 Task: Filter the price books by "Recently viewed price books"
Action: Mouse scrolled (300, 181) with delta (0, 0)
Screenshot: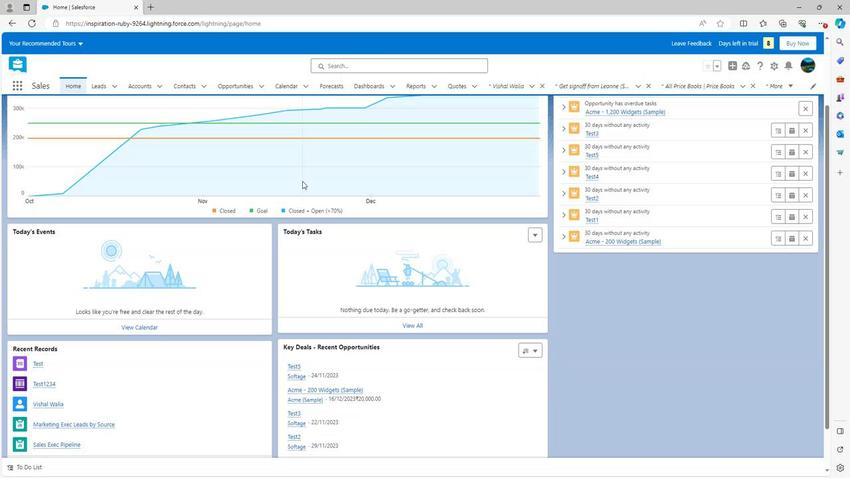 
Action: Mouse scrolled (300, 181) with delta (0, 0)
Screenshot: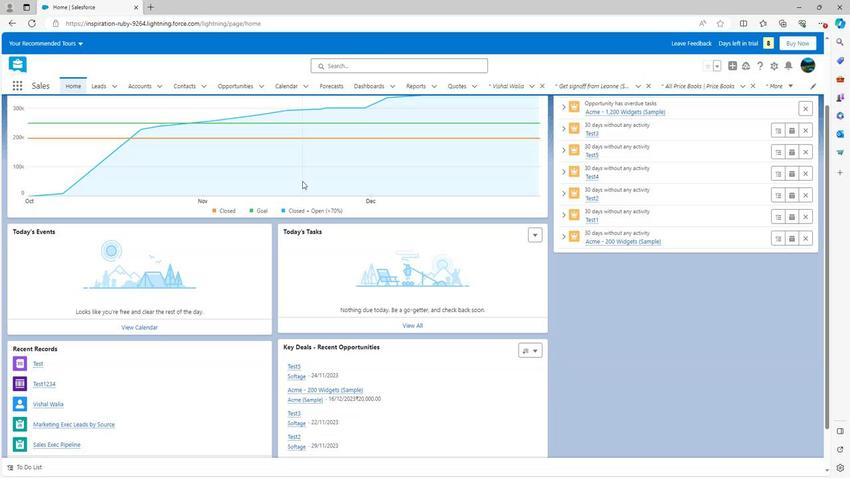 
Action: Mouse scrolled (300, 181) with delta (0, 0)
Screenshot: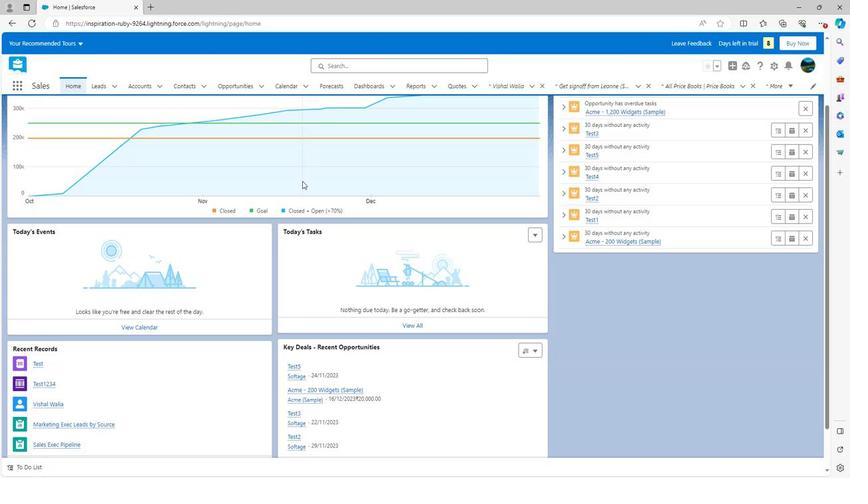 
Action: Mouse scrolled (300, 182) with delta (0, 0)
Screenshot: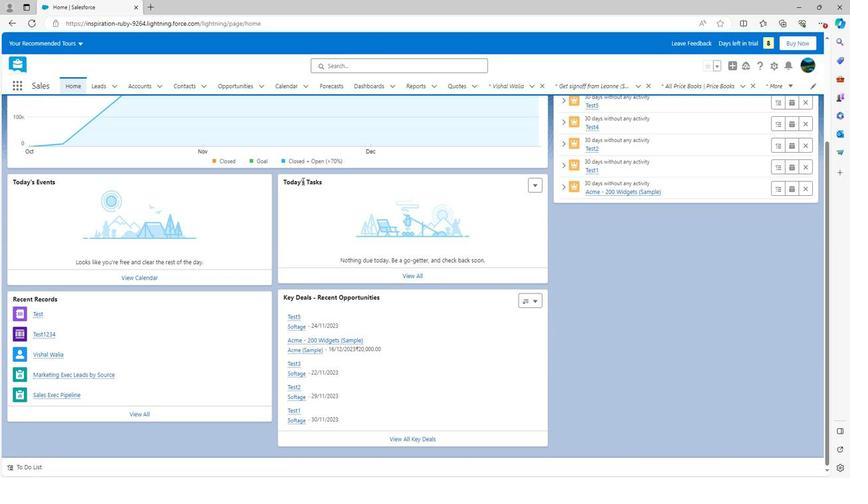 
Action: Mouse scrolled (300, 182) with delta (0, 0)
Screenshot: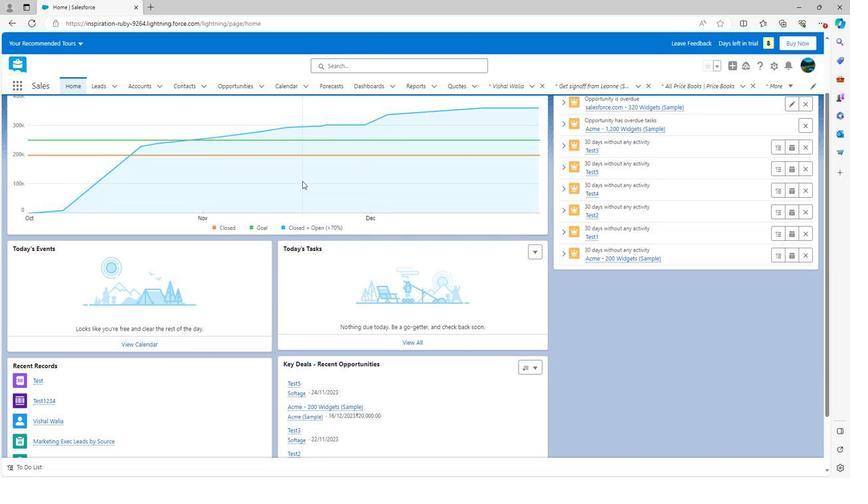 
Action: Mouse scrolled (300, 182) with delta (0, 0)
Screenshot: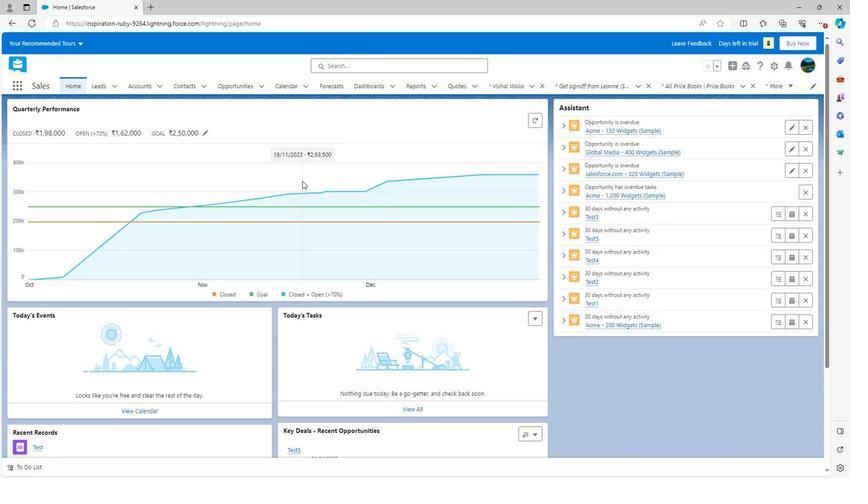 
Action: Mouse moved to (711, 85)
Screenshot: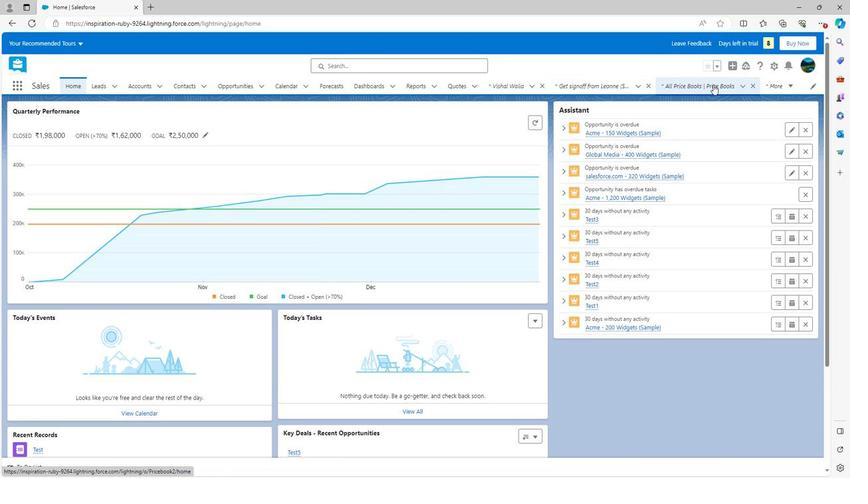 
Action: Mouse pressed left at (711, 85)
Screenshot: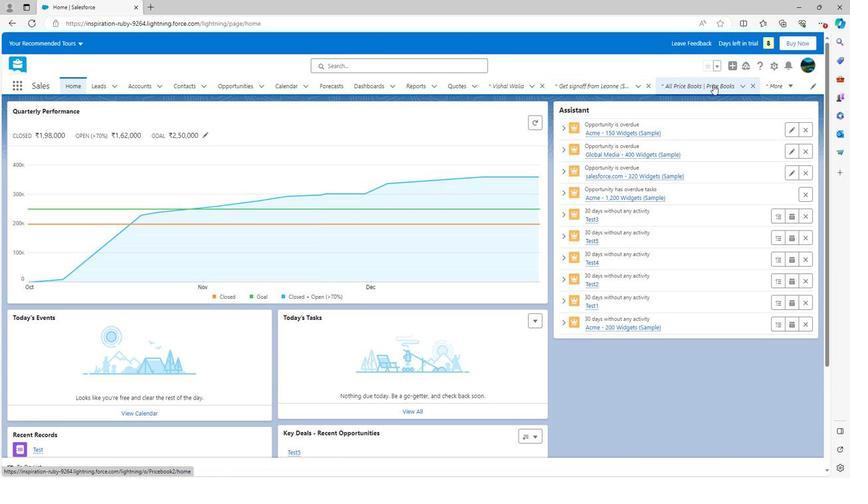 
Action: Mouse moved to (97, 120)
Screenshot: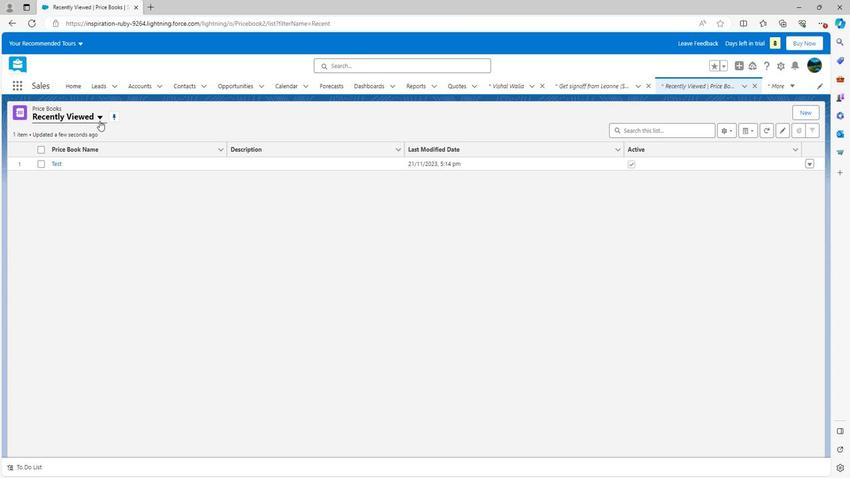 
Action: Mouse pressed left at (97, 120)
Screenshot: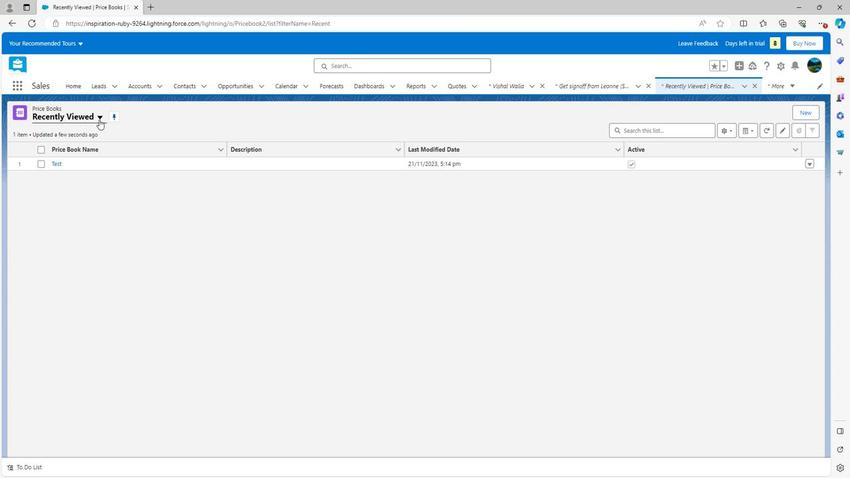 
Action: Mouse moved to (91, 164)
Screenshot: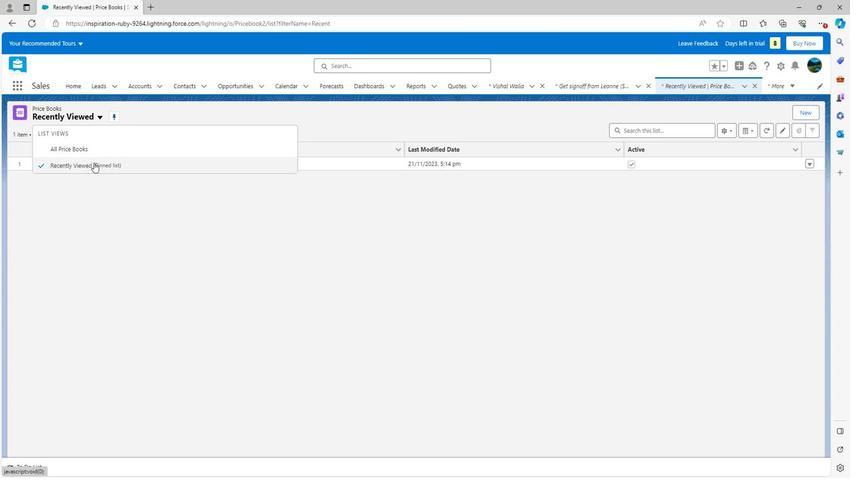 
Action: Mouse pressed left at (91, 164)
Screenshot: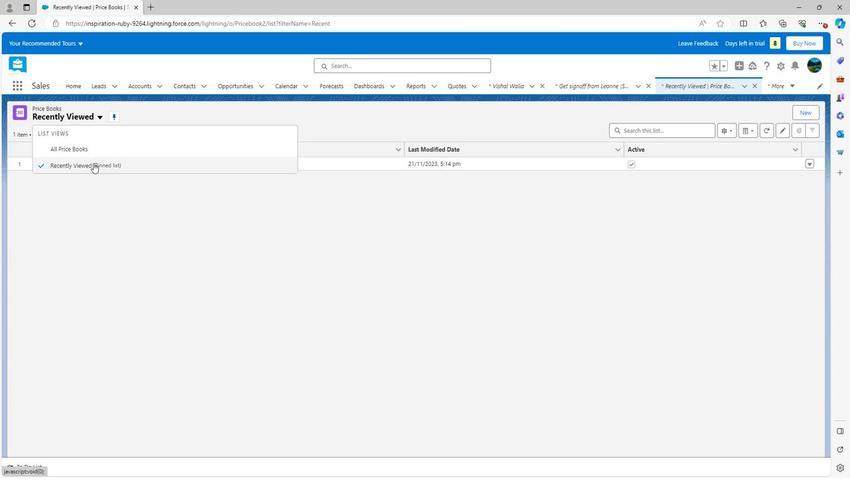 
Action: Mouse moved to (99, 120)
Screenshot: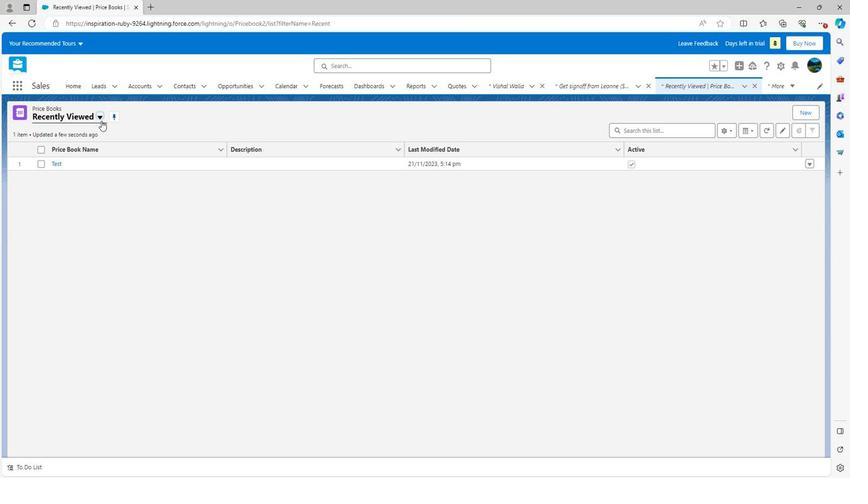 
Action: Mouse pressed left at (99, 120)
Screenshot: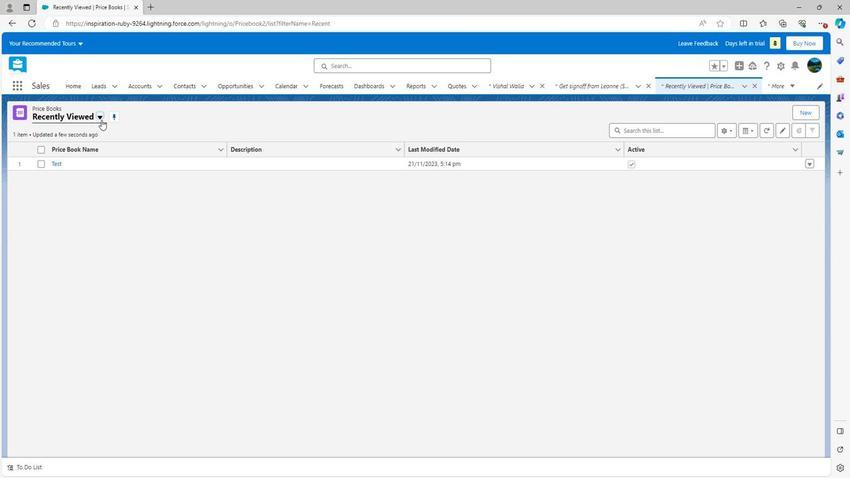 
Action: Mouse moved to (95, 164)
Screenshot: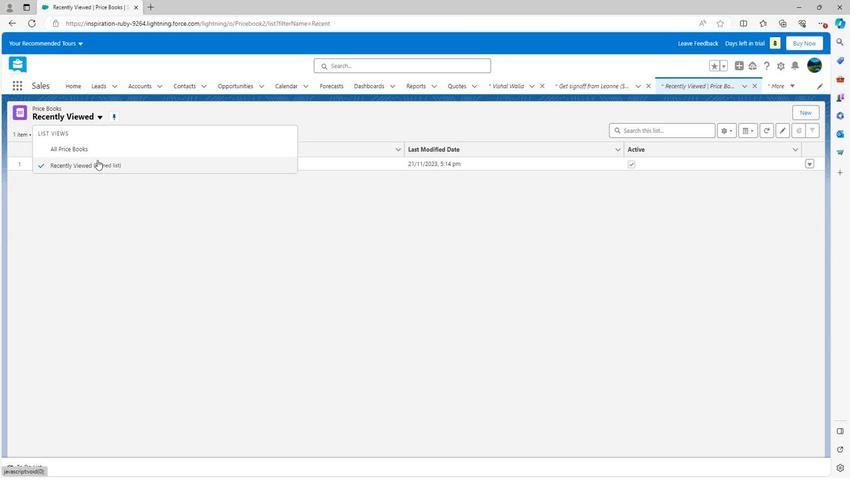
Action: Mouse pressed left at (95, 164)
Screenshot: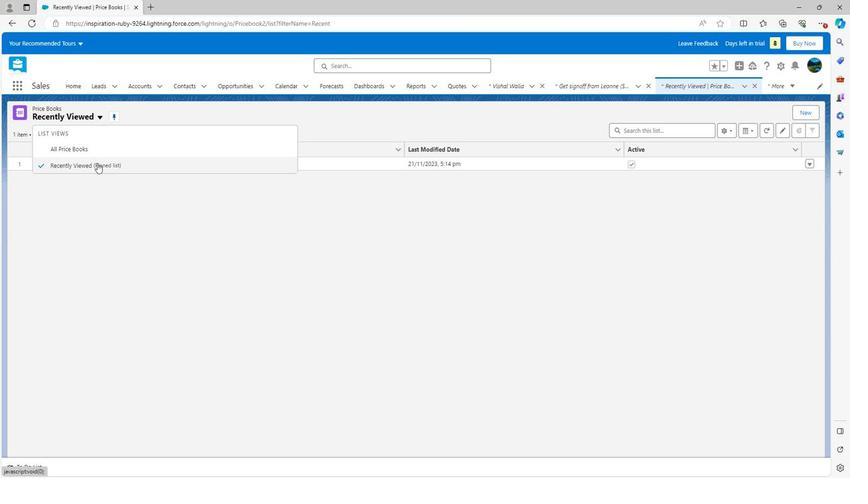 
Action: Mouse moved to (144, 212)
Screenshot: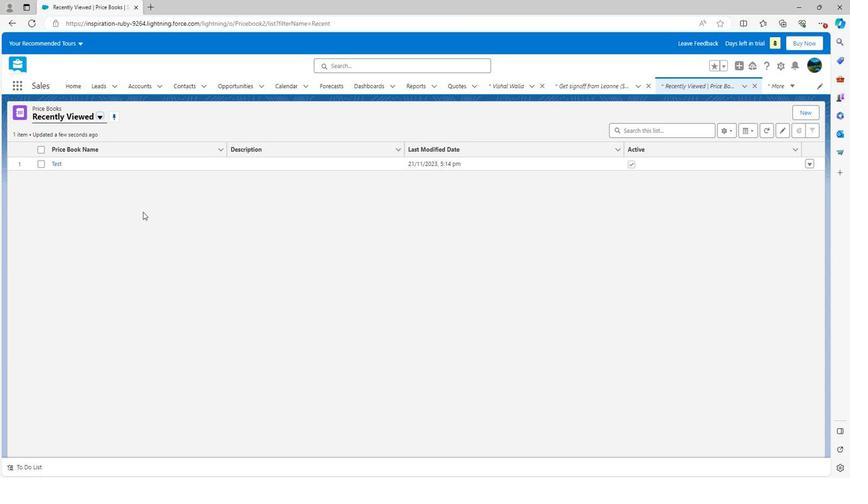 
Action: Mouse scrolled (144, 211) with delta (0, 0)
Screenshot: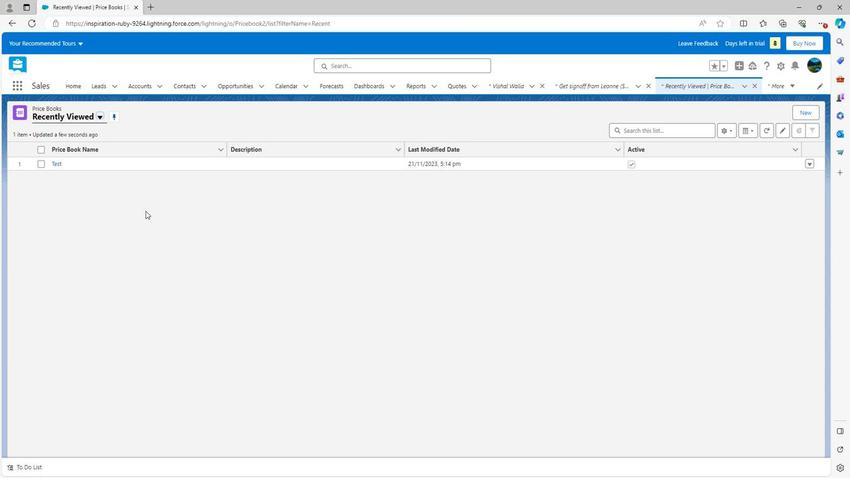 
Action: Mouse moved to (382, 277)
Screenshot: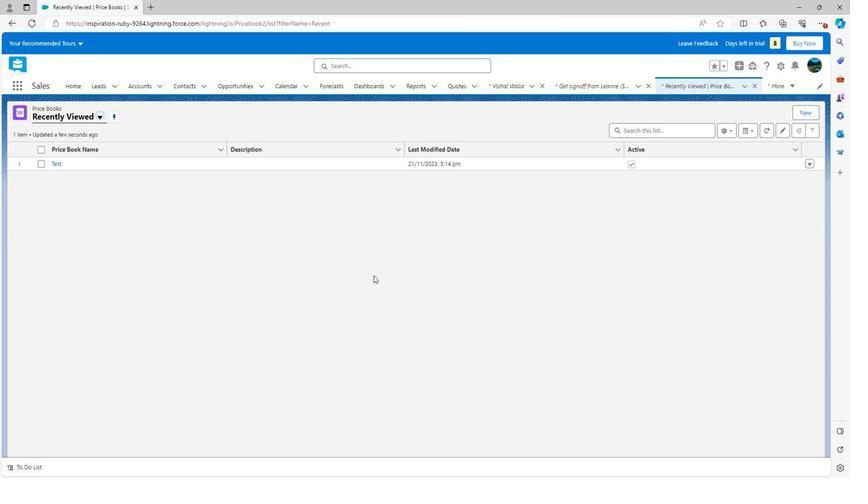
